 Task: Add the task  Create a new online tool for project management to the section Capacity Scaling Sprint in the project AgileGlobe and add a Due Date to the respective task as 2024/04/05
Action: Mouse moved to (53, 414)
Screenshot: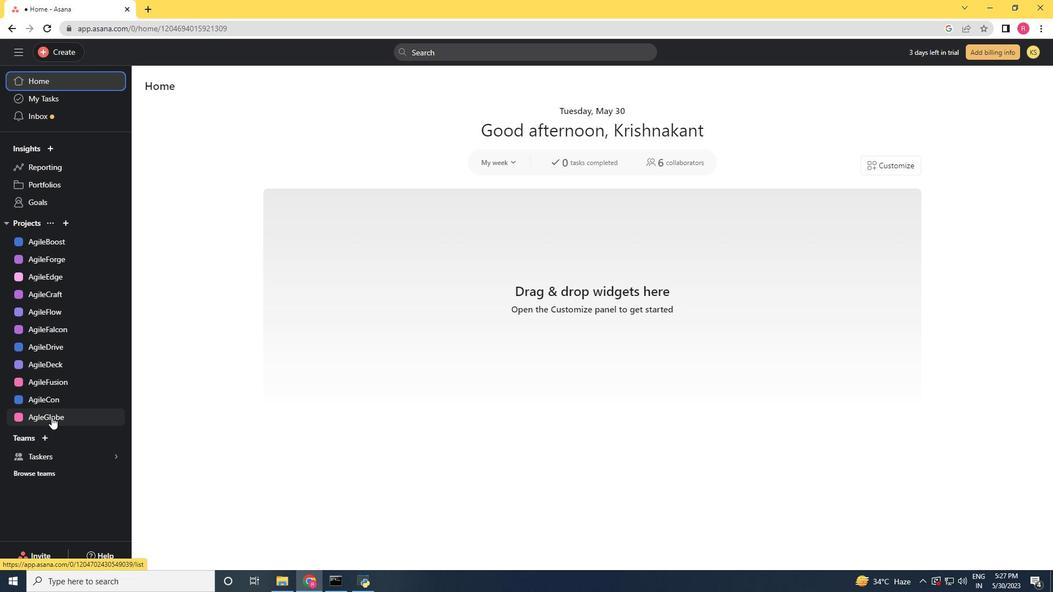 
Action: Mouse pressed left at (53, 414)
Screenshot: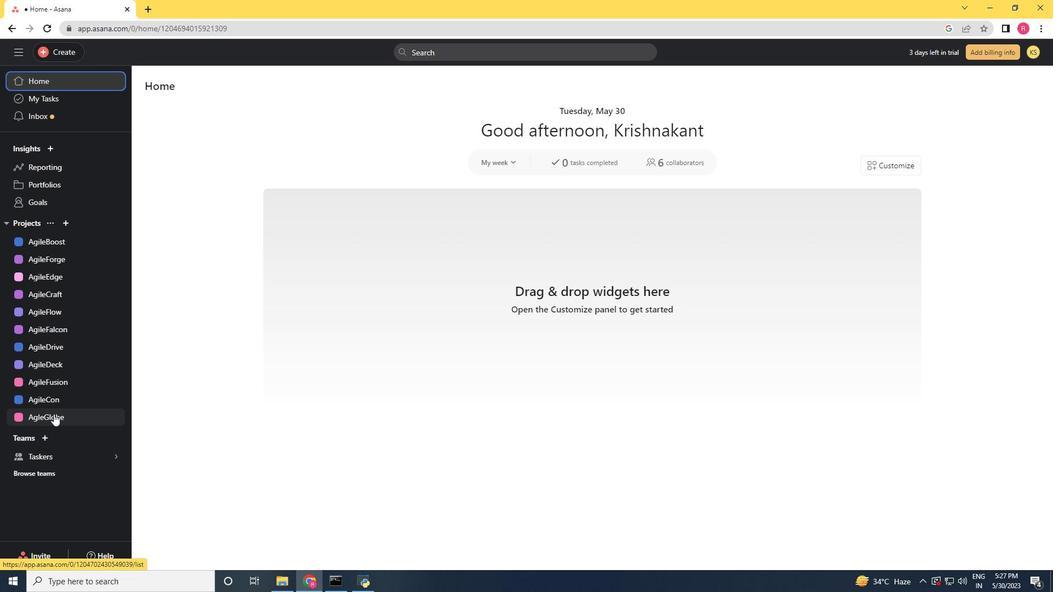 
Action: Mouse moved to (586, 241)
Screenshot: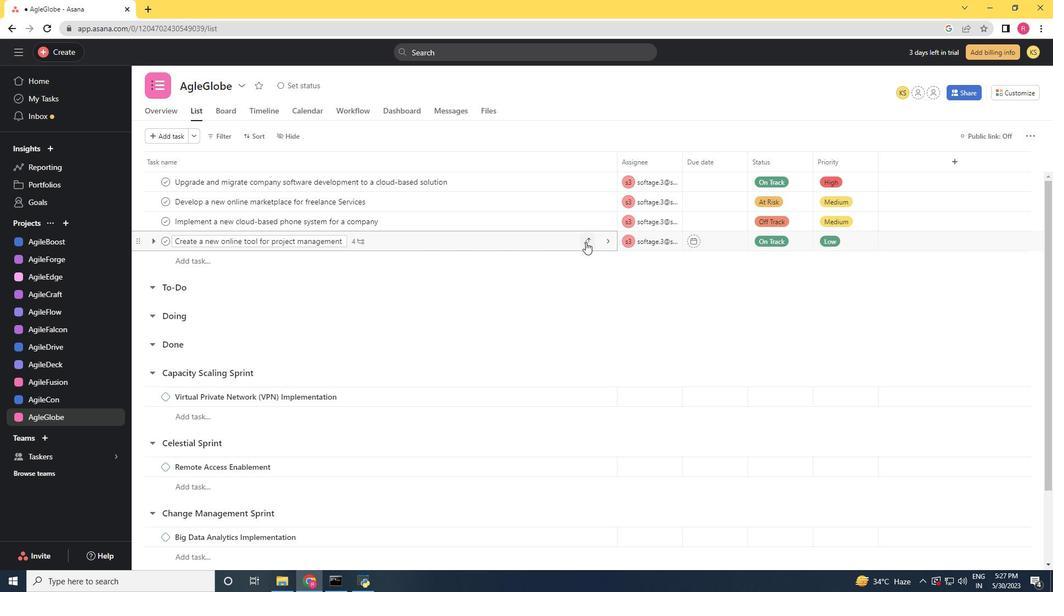 
Action: Mouse pressed left at (586, 241)
Screenshot: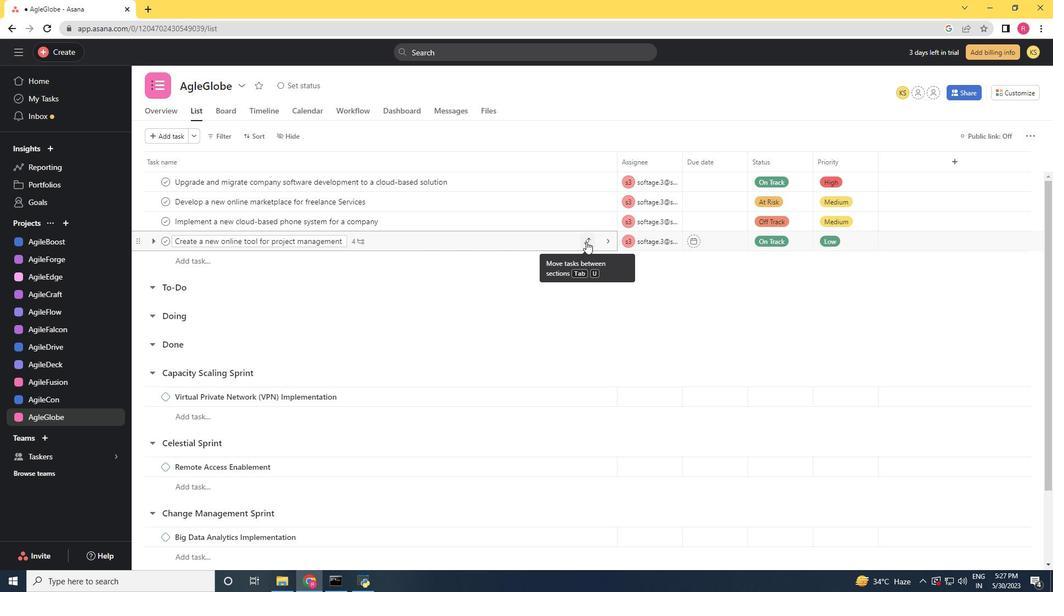 
Action: Mouse moved to (546, 356)
Screenshot: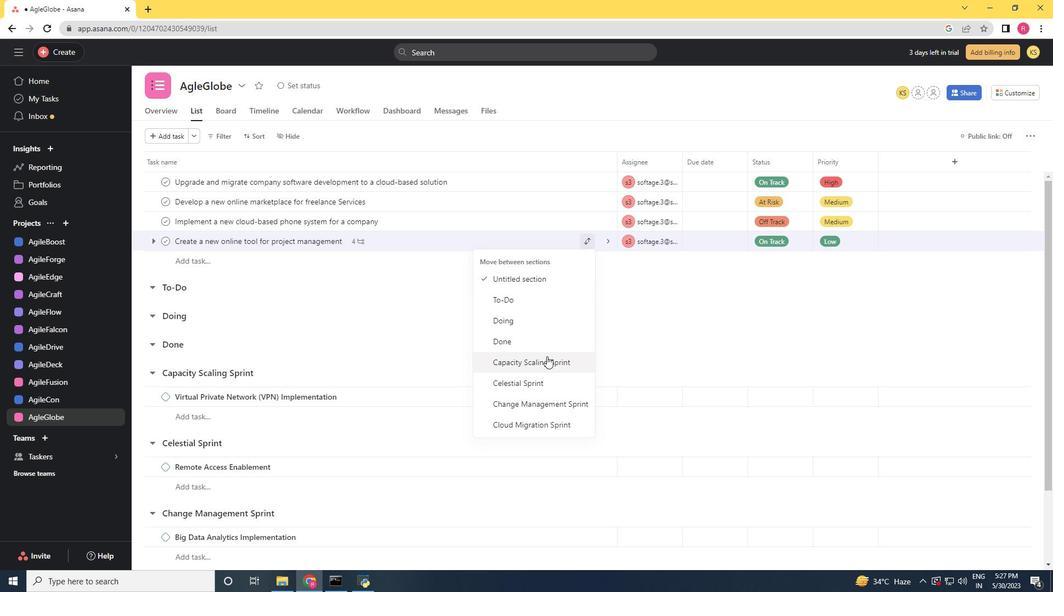 
Action: Mouse pressed left at (546, 356)
Screenshot: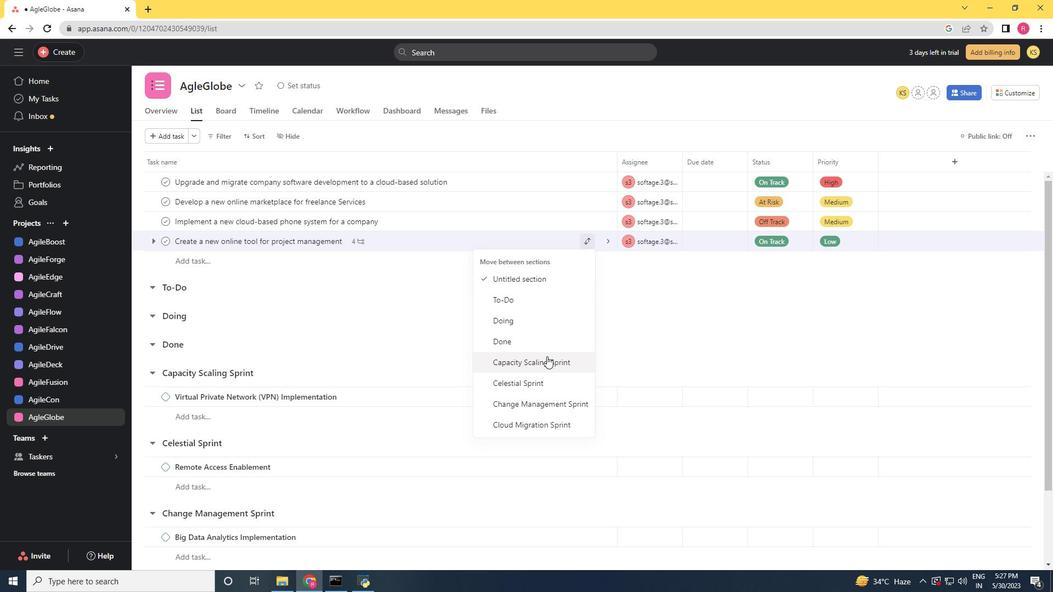 
Action: Mouse moved to (498, 371)
Screenshot: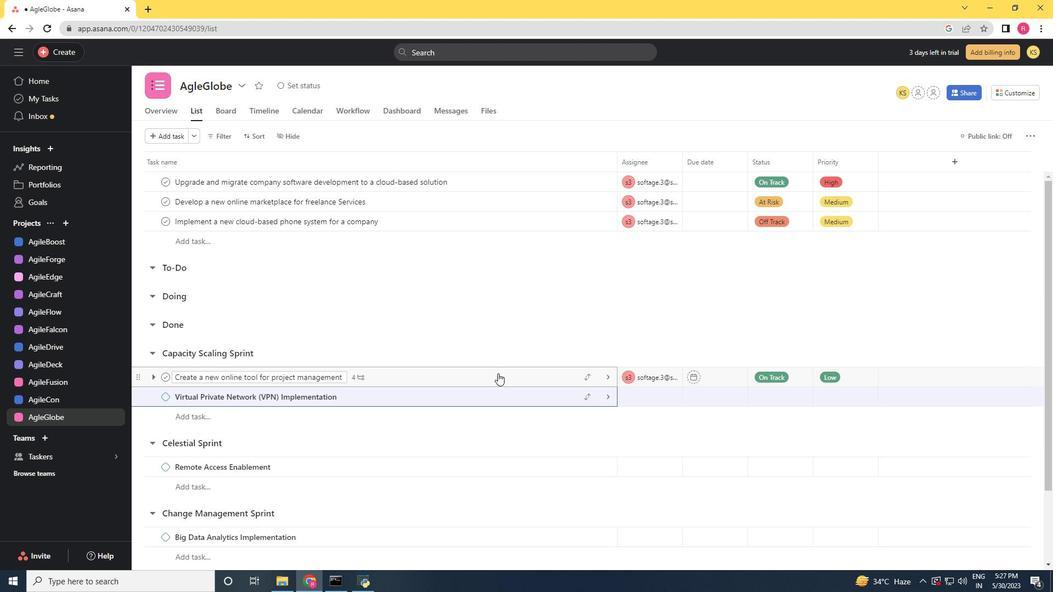 
Action: Mouse pressed left at (498, 371)
Screenshot: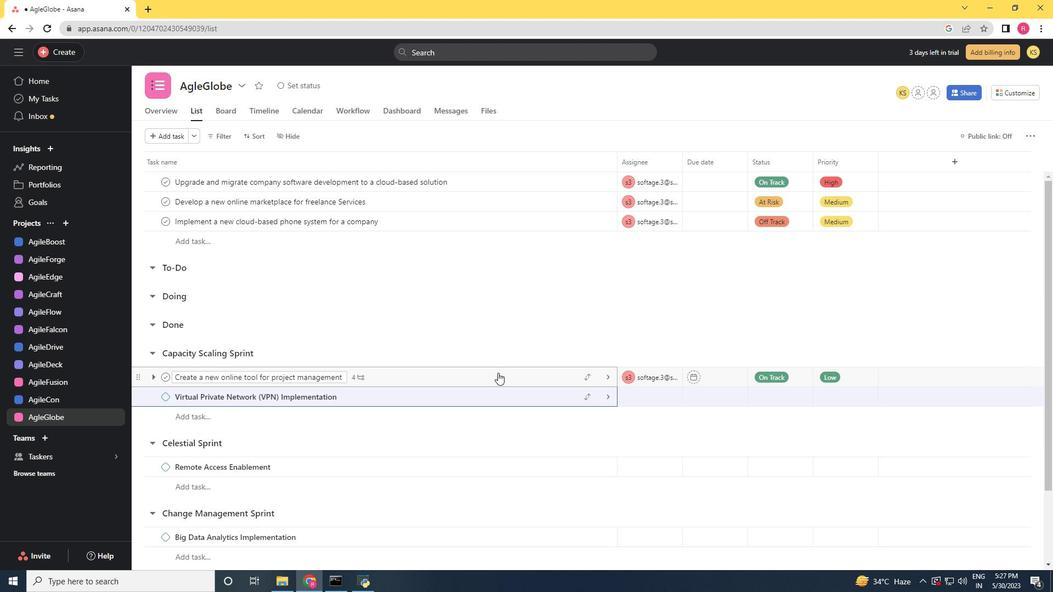 
Action: Mouse moved to (808, 223)
Screenshot: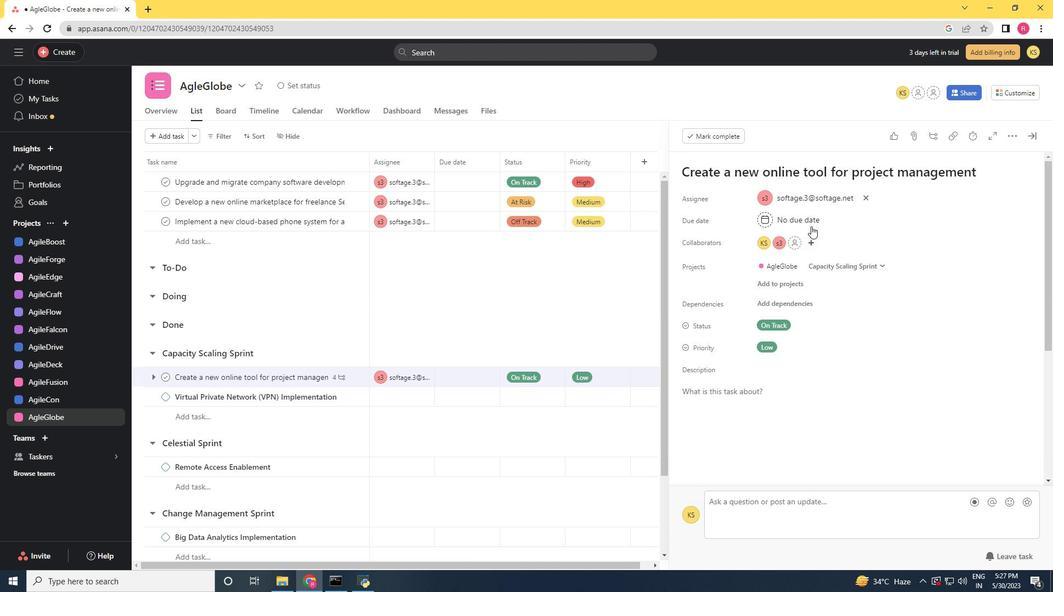 
Action: Mouse pressed left at (808, 223)
Screenshot: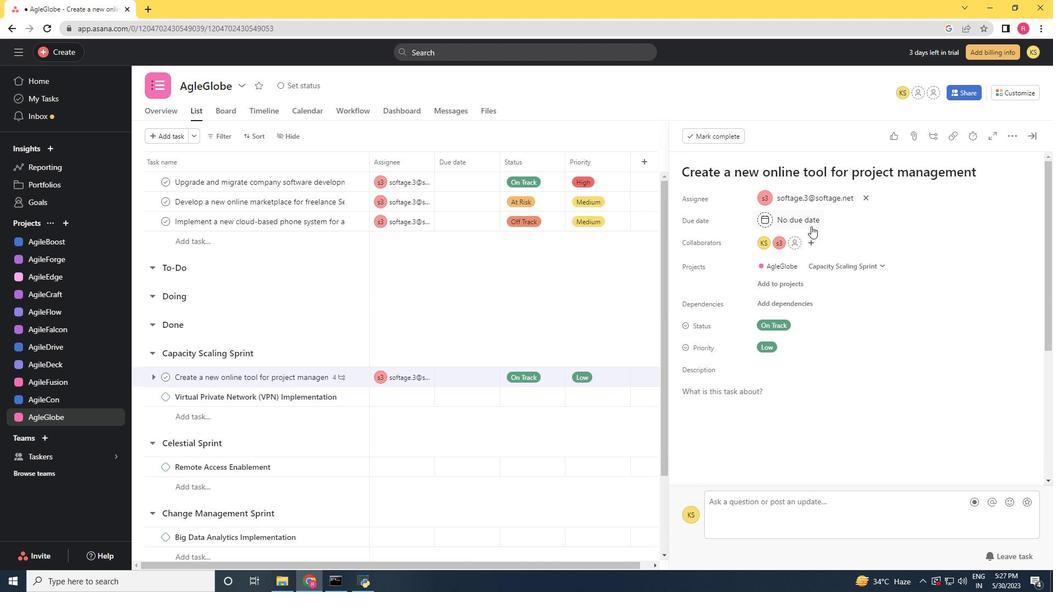 
Action: Mouse moved to (890, 272)
Screenshot: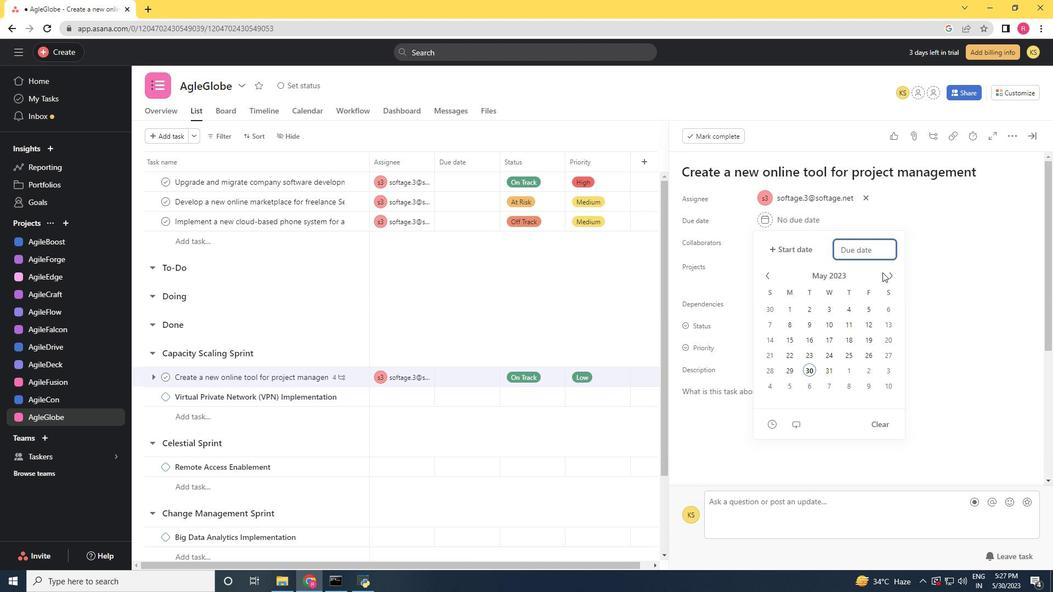 
Action: Mouse pressed left at (890, 272)
Screenshot: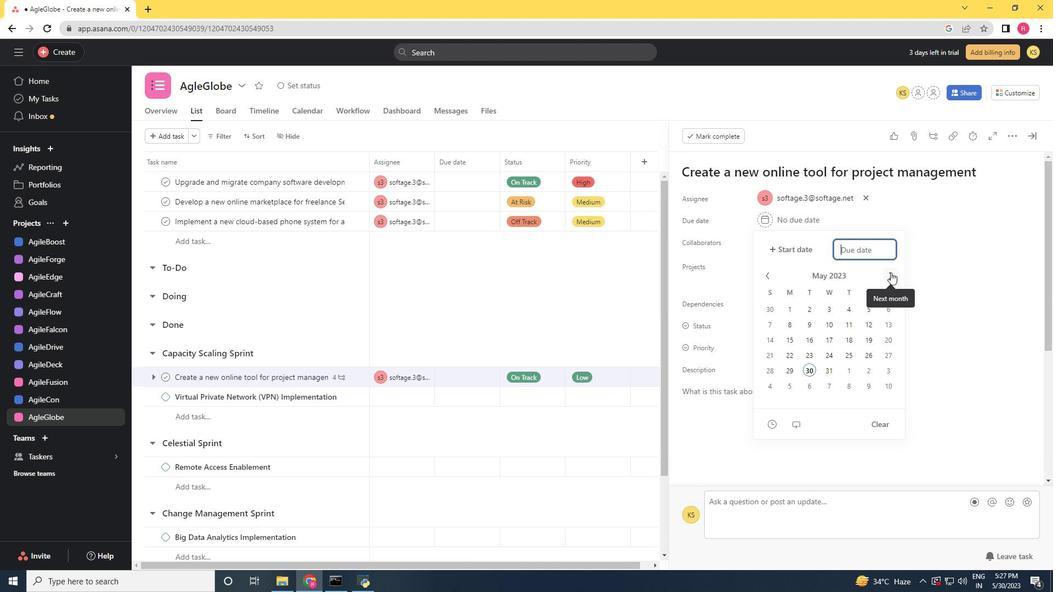
Action: Mouse pressed left at (890, 272)
Screenshot: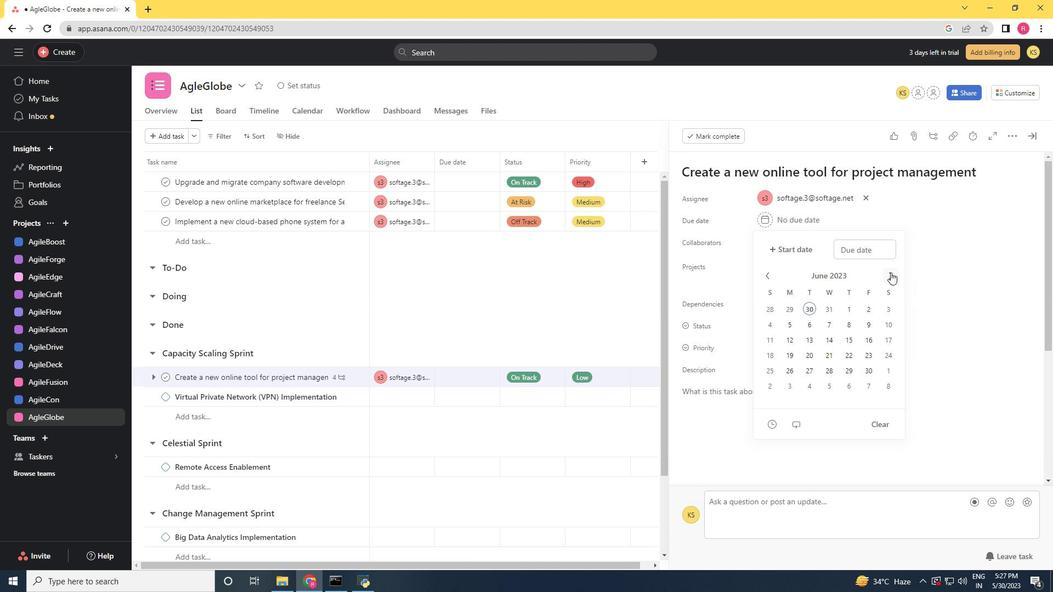 
Action: Mouse pressed left at (890, 272)
Screenshot: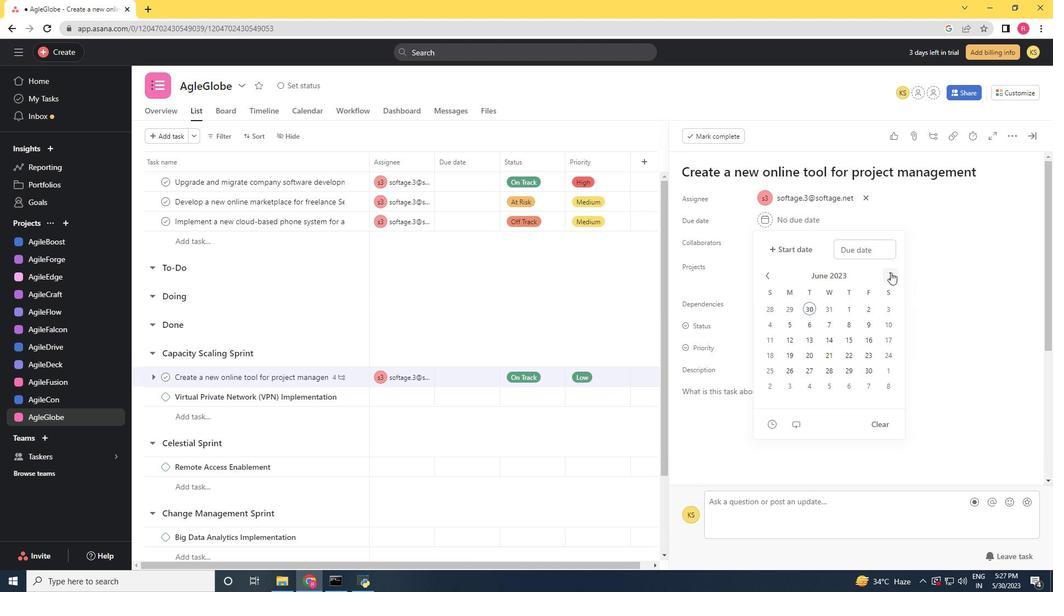 
Action: Mouse pressed left at (890, 272)
Screenshot: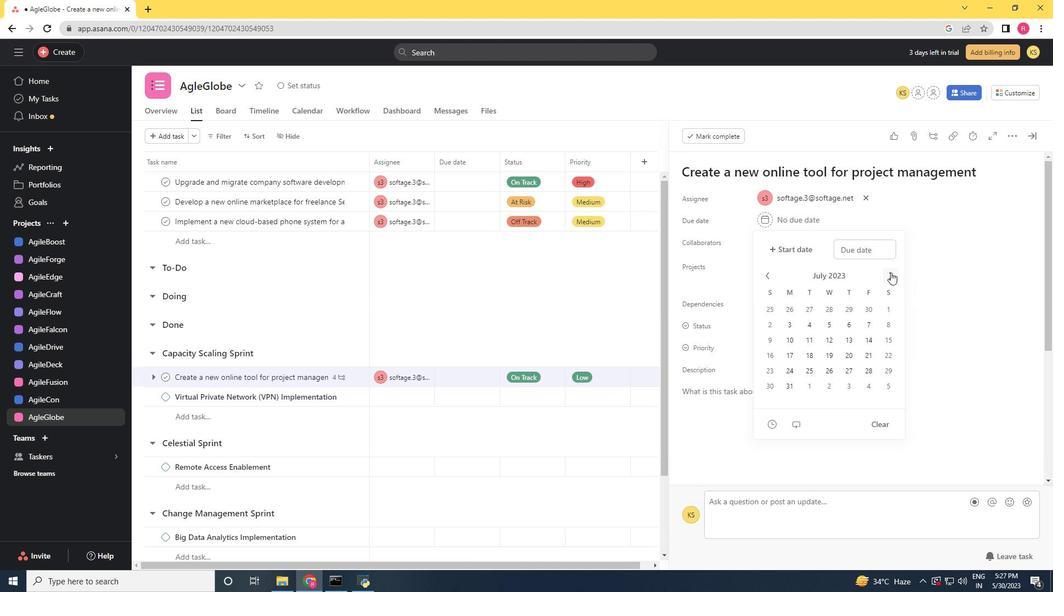 
Action: Mouse pressed left at (890, 272)
Screenshot: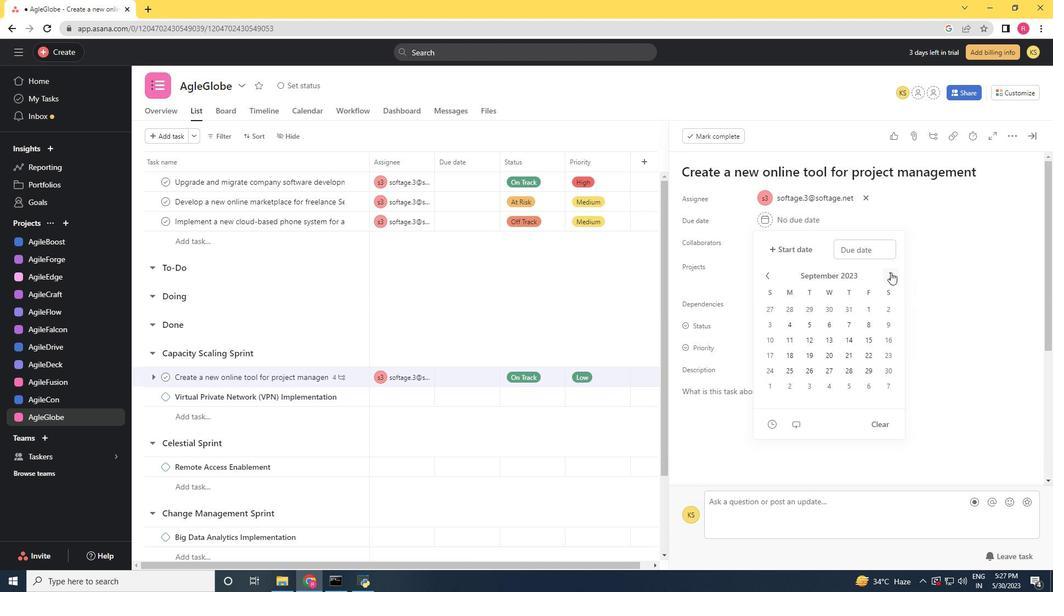 
Action: Mouse pressed left at (890, 272)
Screenshot: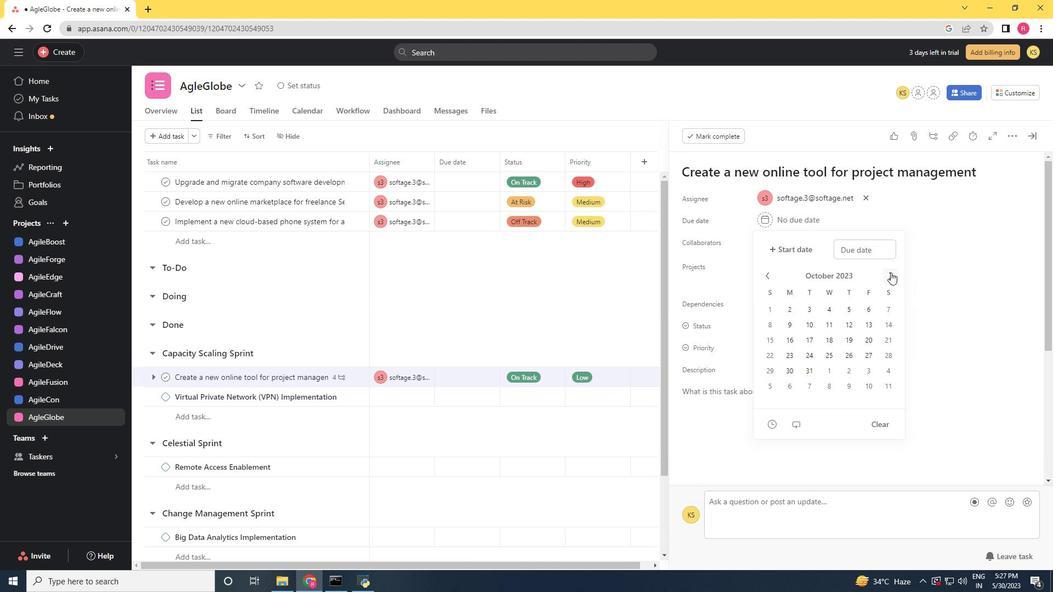 
Action: Mouse pressed left at (890, 272)
Screenshot: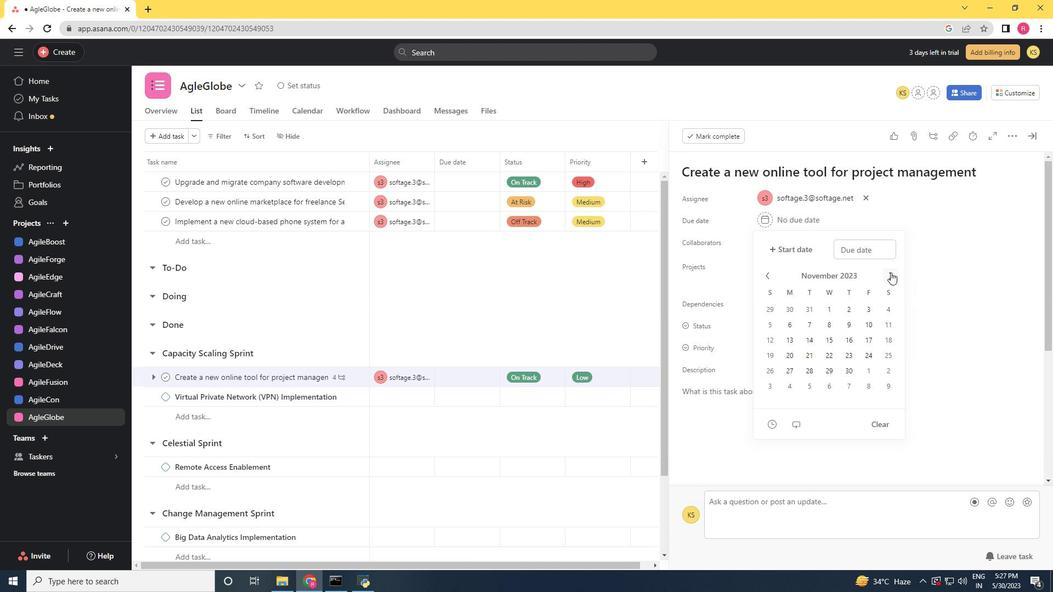 
Action: Mouse pressed left at (890, 272)
Screenshot: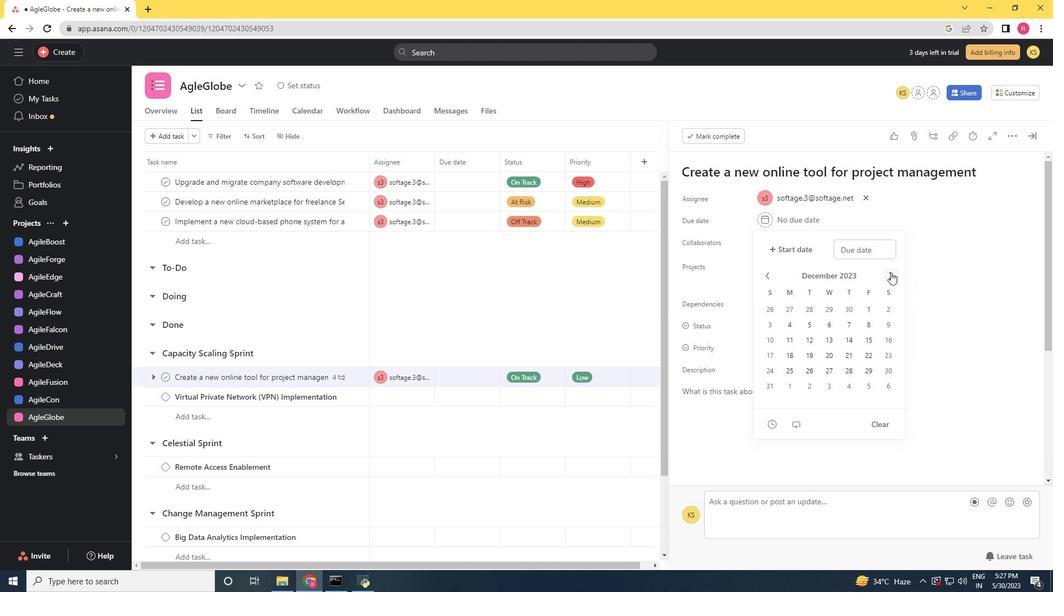 
Action: Mouse pressed left at (890, 272)
Screenshot: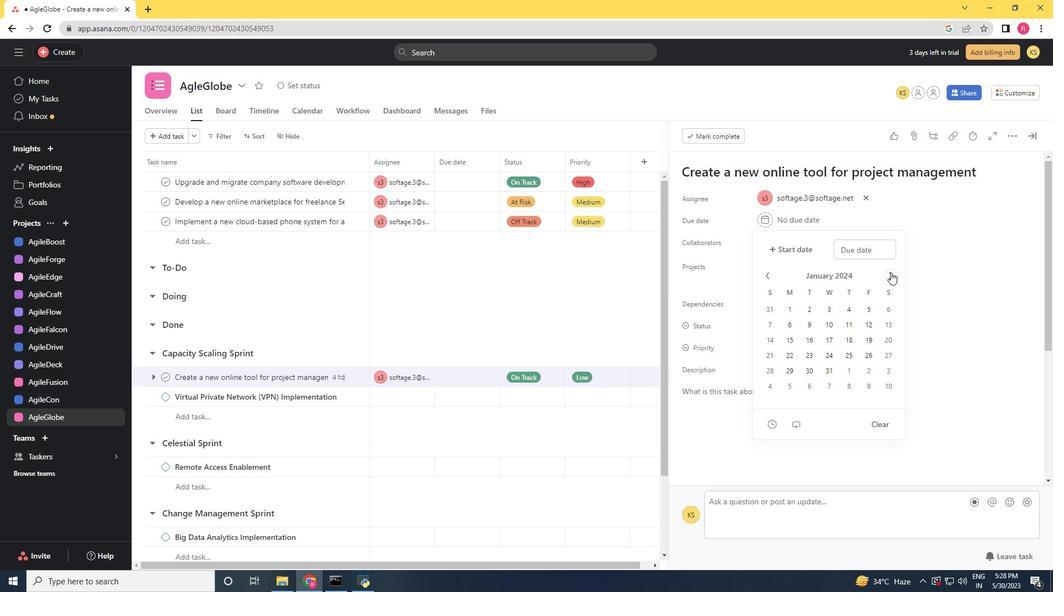 
Action: Mouse pressed left at (890, 272)
Screenshot: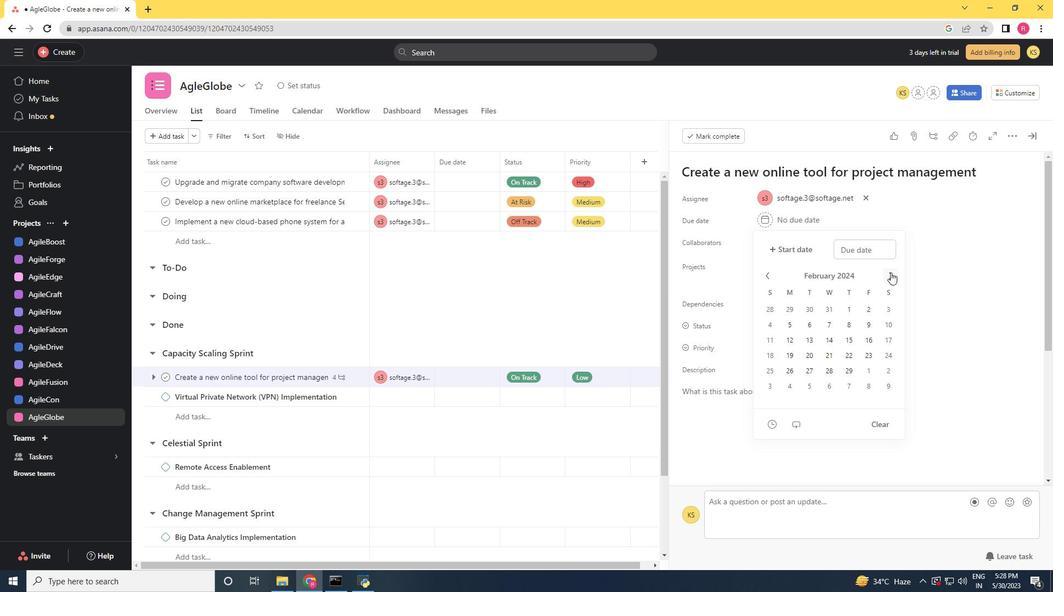 
Action: Mouse pressed left at (890, 272)
Screenshot: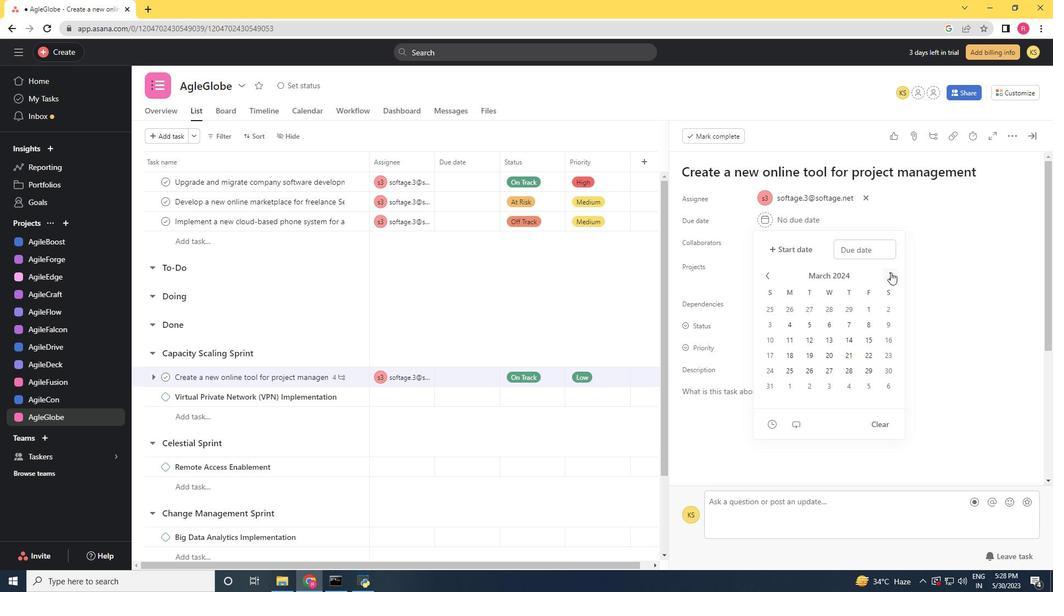 
Action: Mouse pressed left at (890, 272)
Screenshot: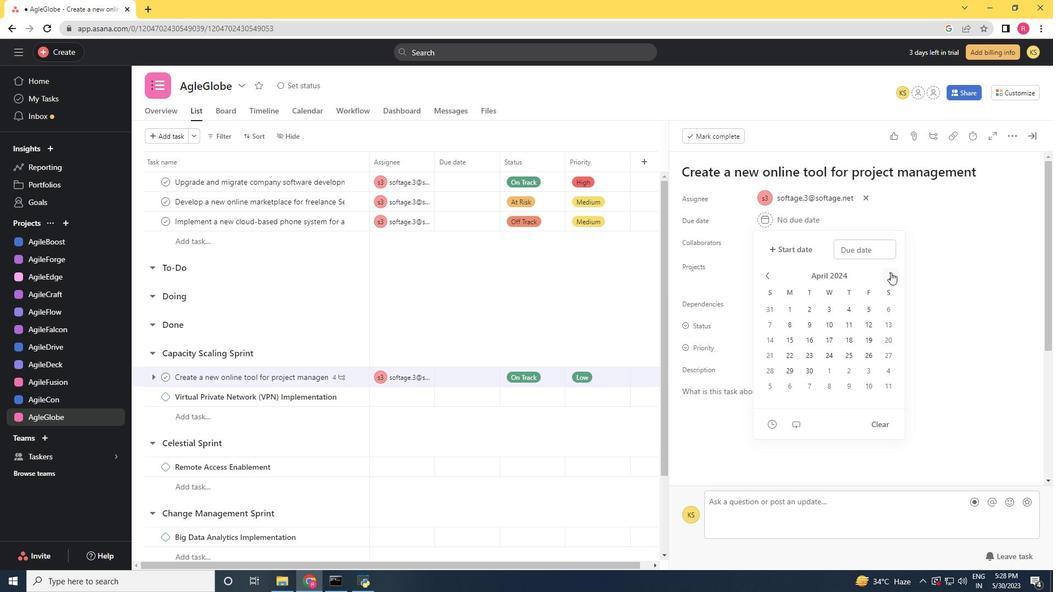 
Action: Mouse moved to (769, 277)
Screenshot: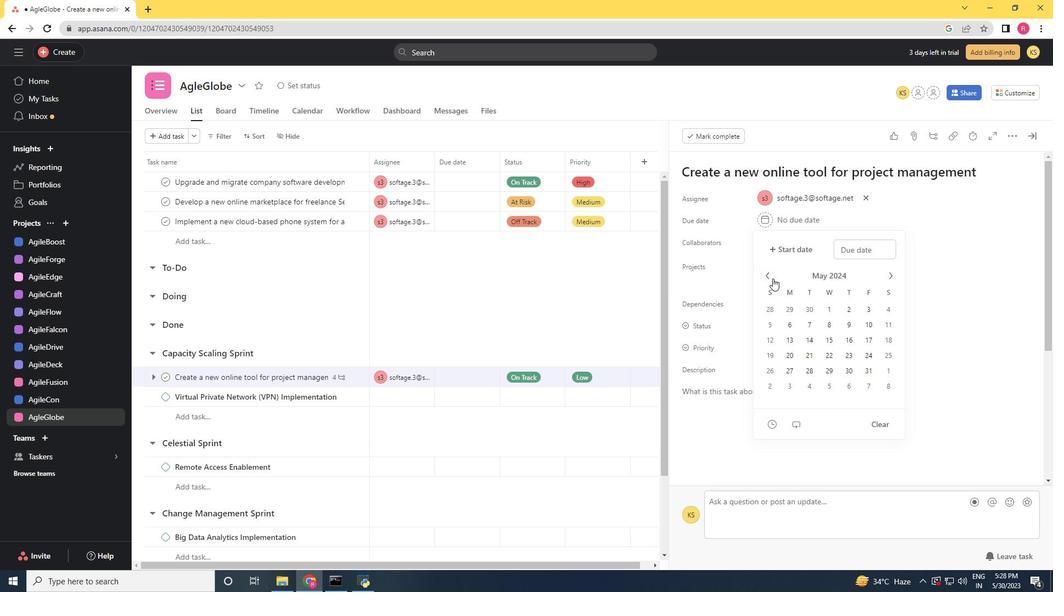
Action: Mouse pressed left at (769, 277)
Screenshot: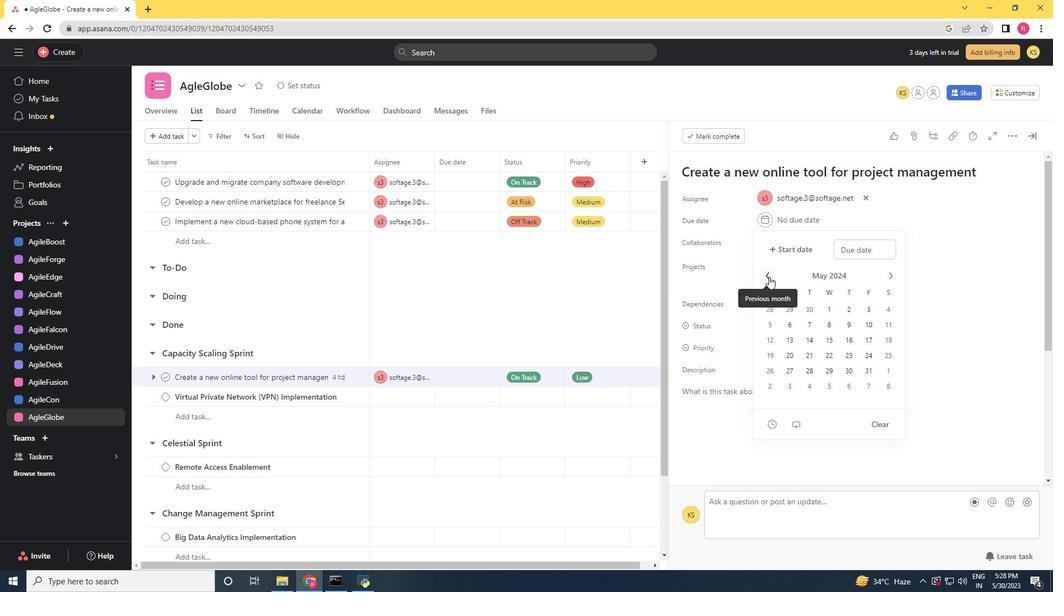 
Action: Mouse moved to (865, 307)
Screenshot: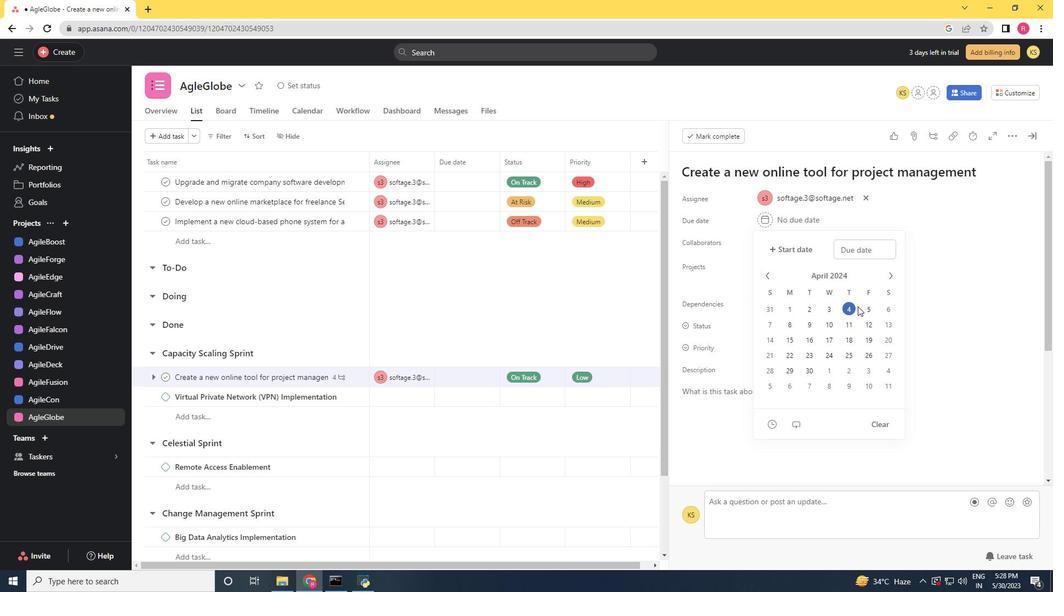 
Action: Mouse pressed left at (865, 307)
Screenshot: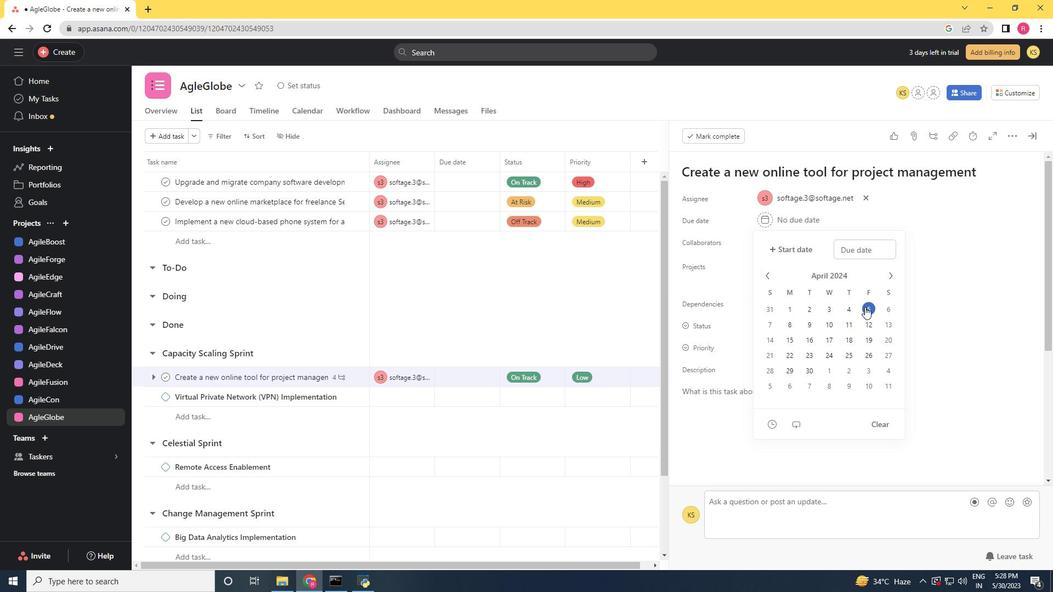 
Action: Mouse moved to (959, 314)
Screenshot: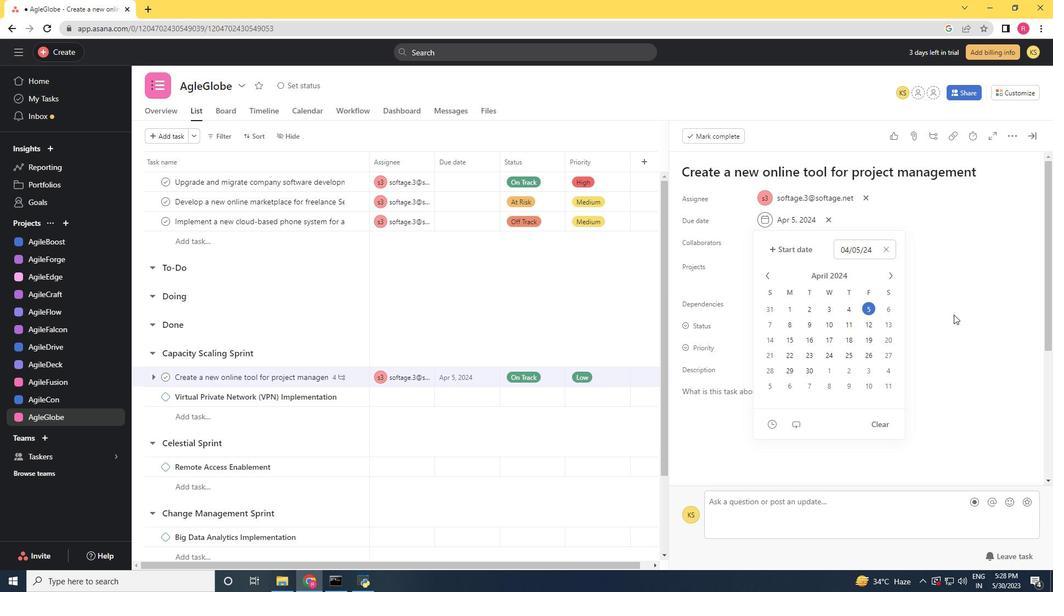 
Action: Mouse pressed left at (959, 314)
Screenshot: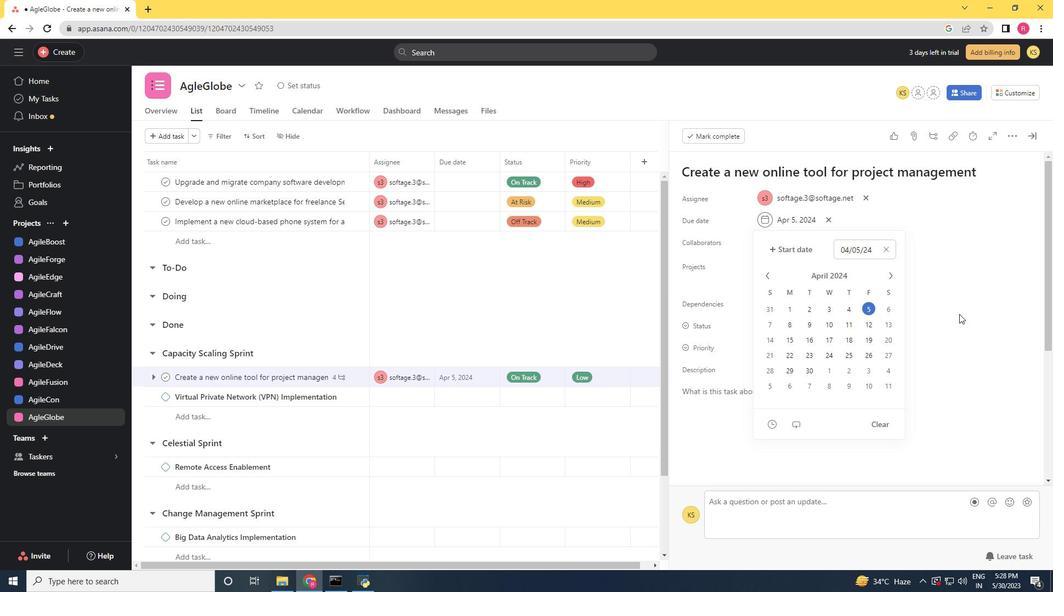 
Action: Mouse moved to (1036, 136)
Screenshot: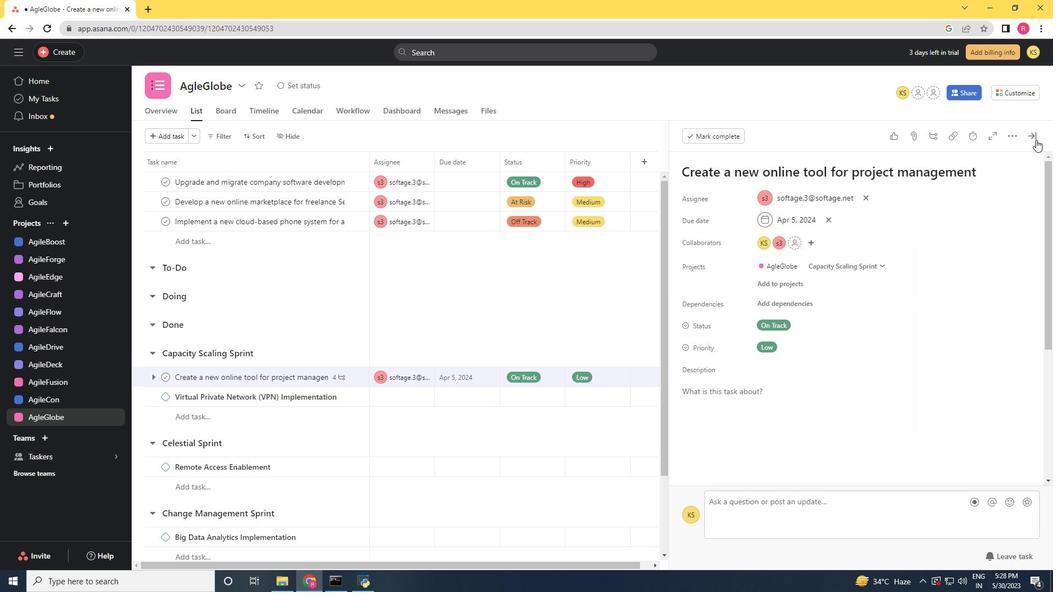 
Action: Mouse pressed left at (1036, 136)
Screenshot: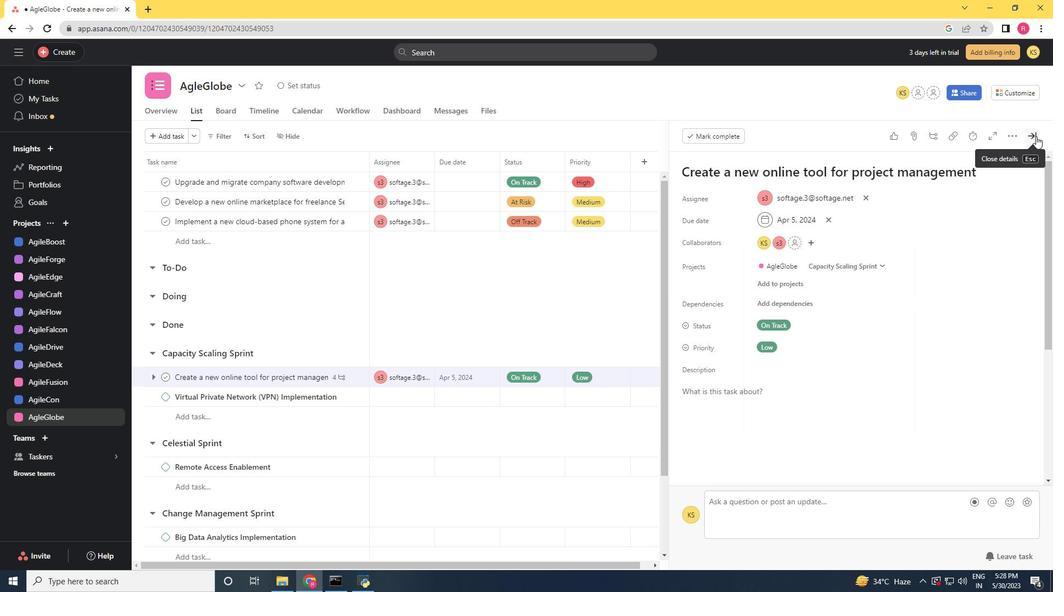 
